 Task: Add Surely Non-alcoholic Brut to the cart.
Action: Mouse pressed left at (21, 103)
Screenshot: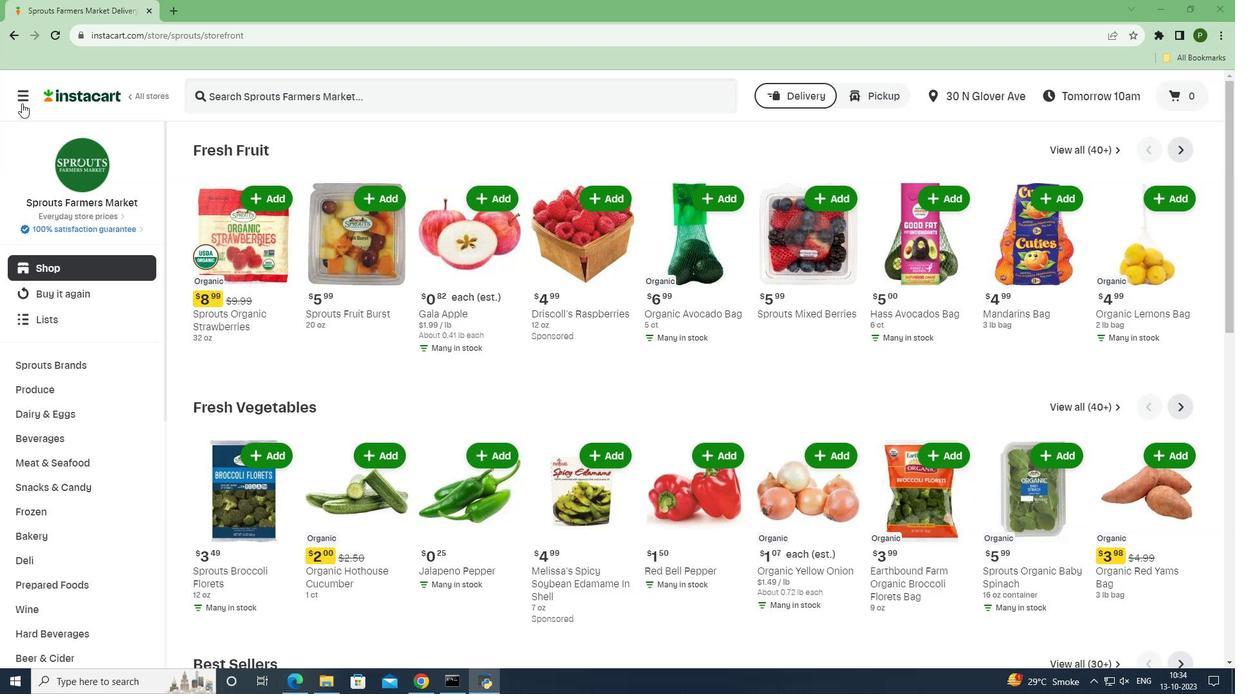 
Action: Mouse moved to (23, 337)
Screenshot: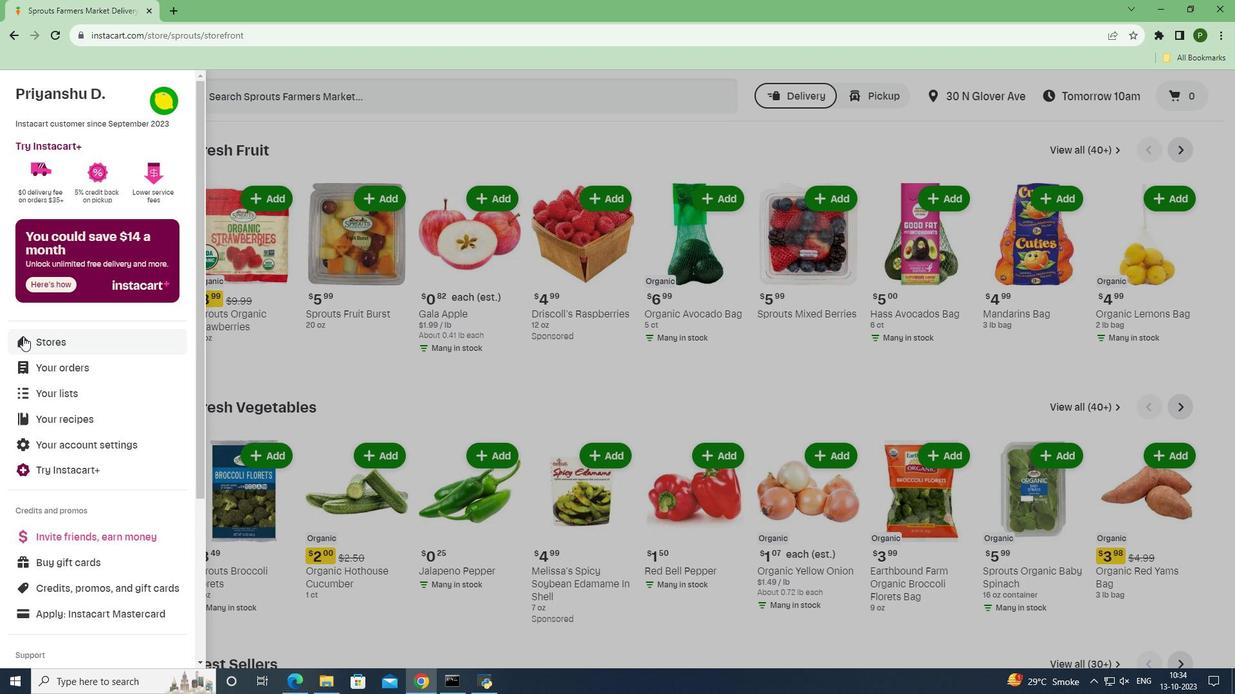 
Action: Mouse pressed left at (23, 337)
Screenshot: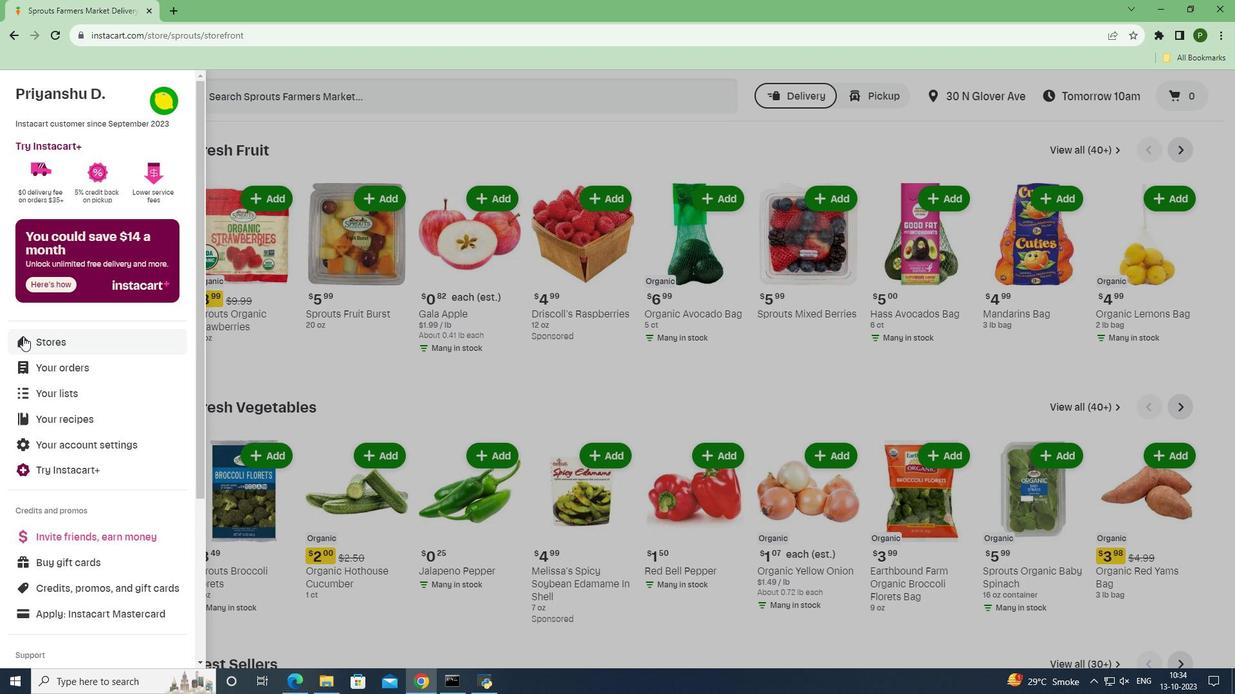 
Action: Mouse moved to (293, 147)
Screenshot: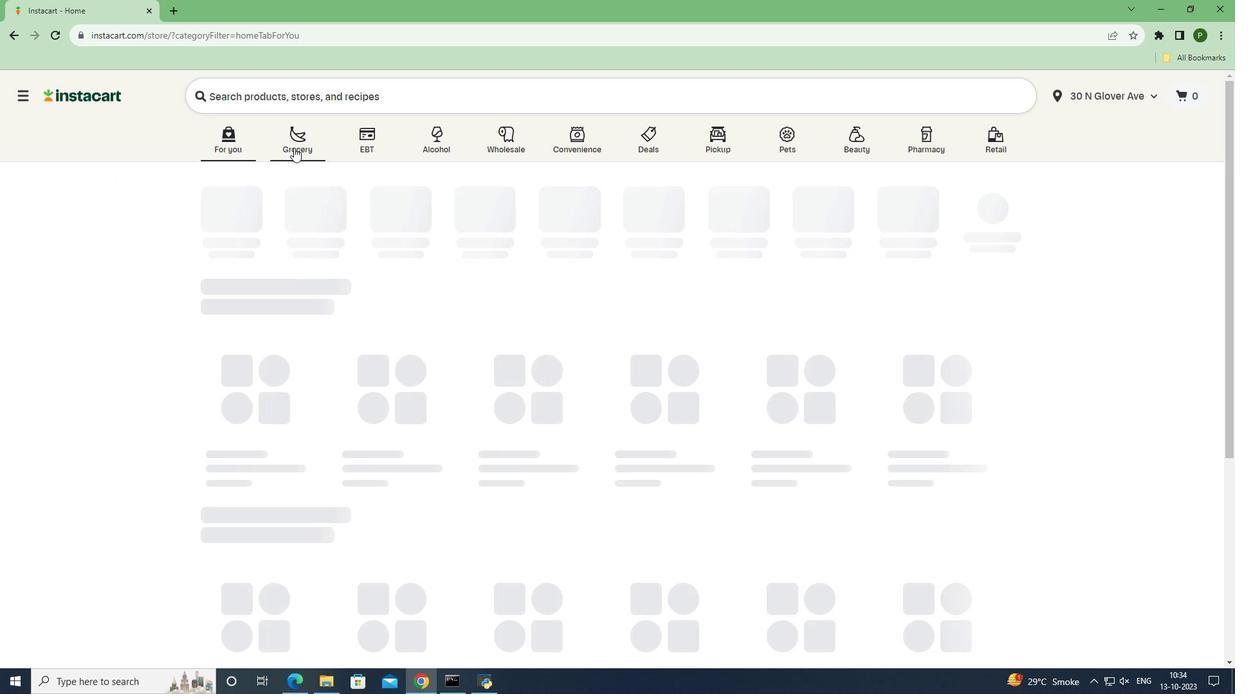 
Action: Mouse pressed left at (293, 147)
Screenshot: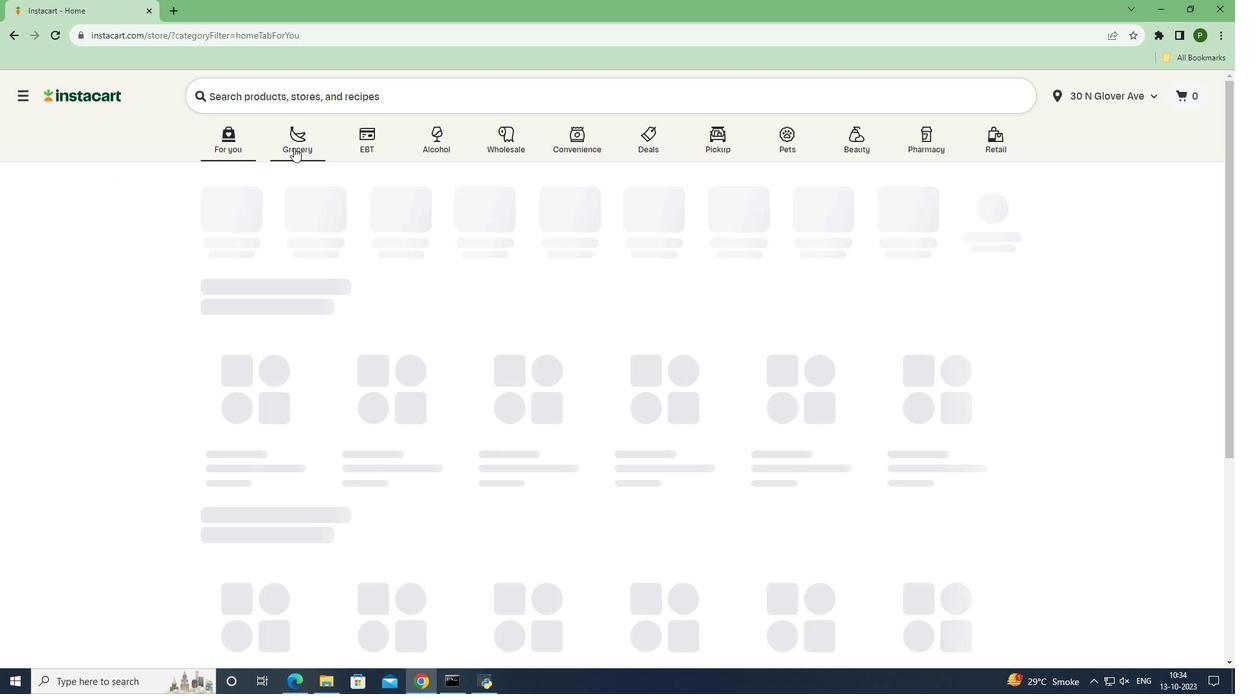 
Action: Mouse moved to (824, 295)
Screenshot: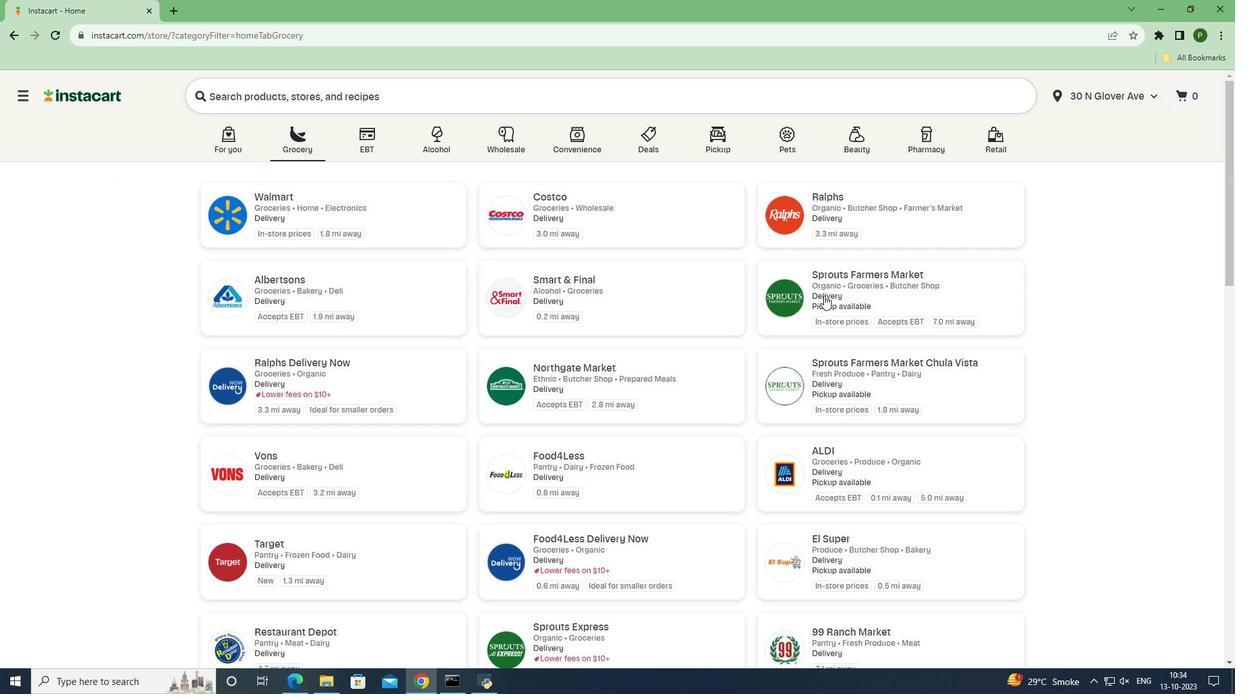 
Action: Mouse pressed left at (824, 295)
Screenshot: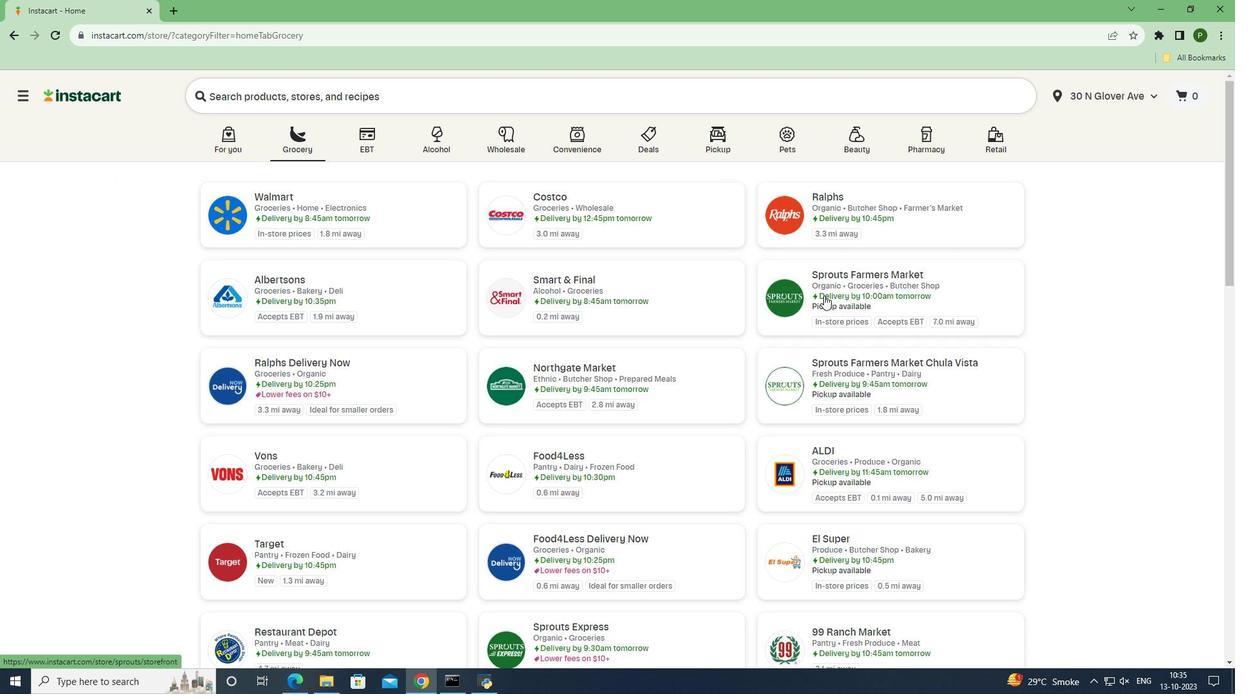 
Action: Mouse moved to (66, 444)
Screenshot: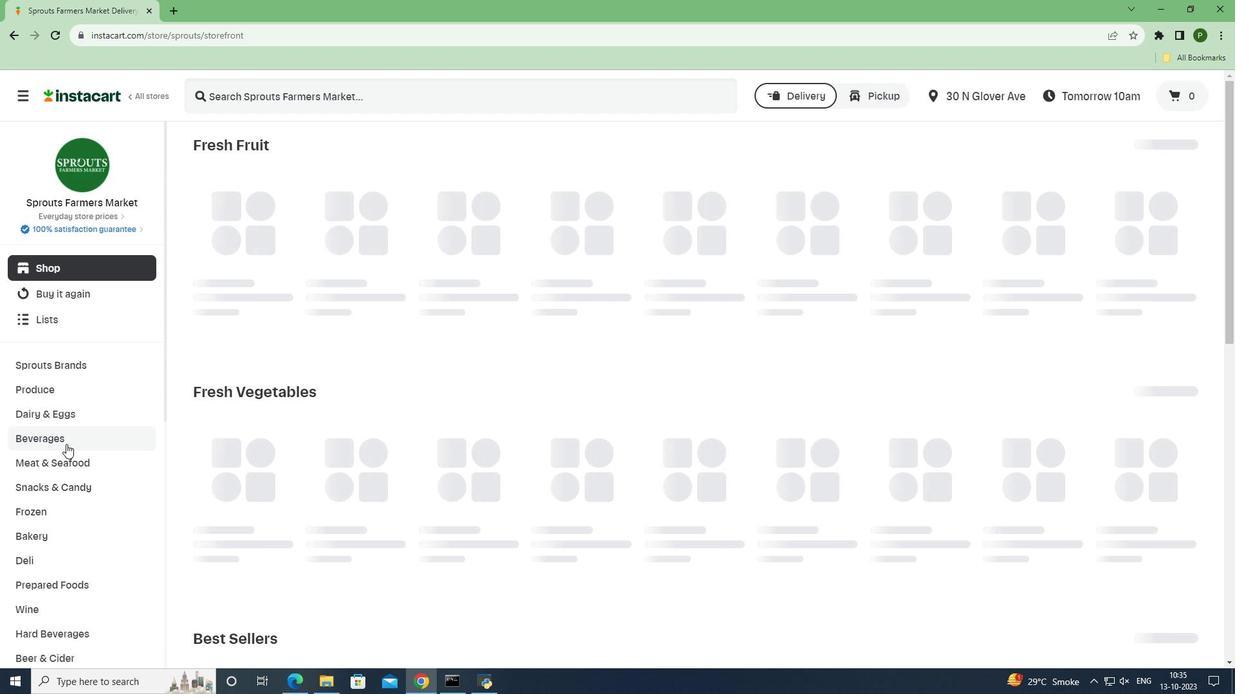 
Action: Mouse pressed left at (66, 444)
Screenshot: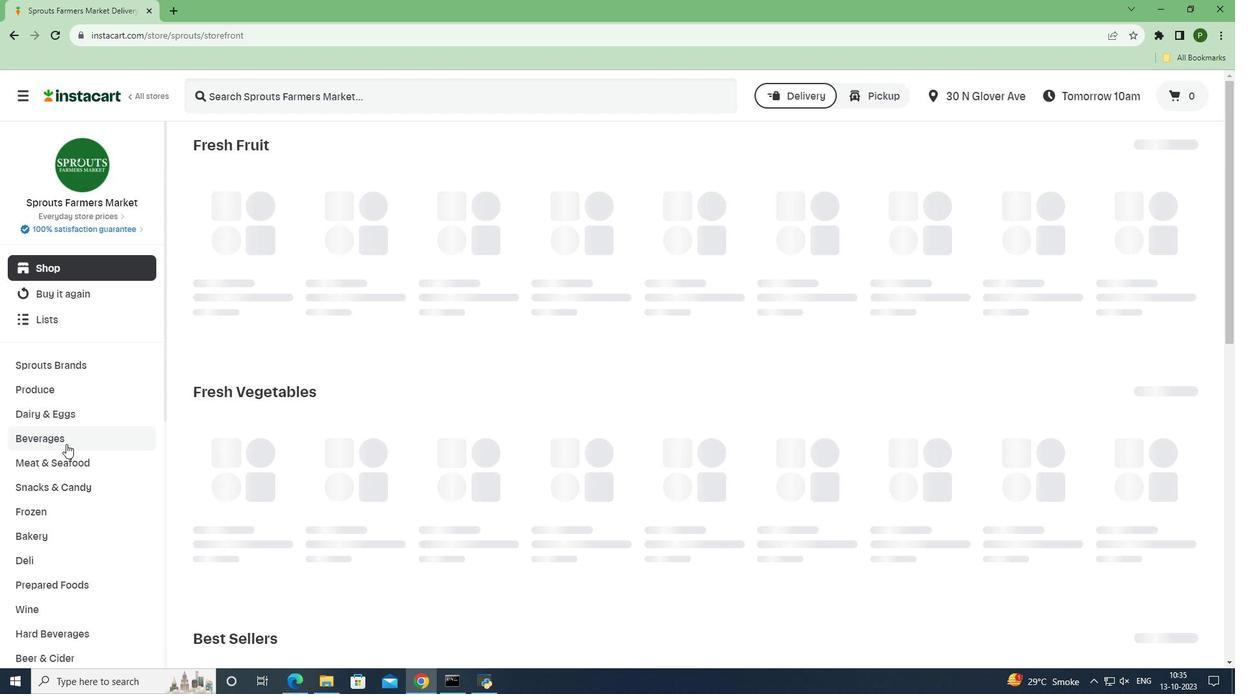 
Action: Mouse moved to (972, 177)
Screenshot: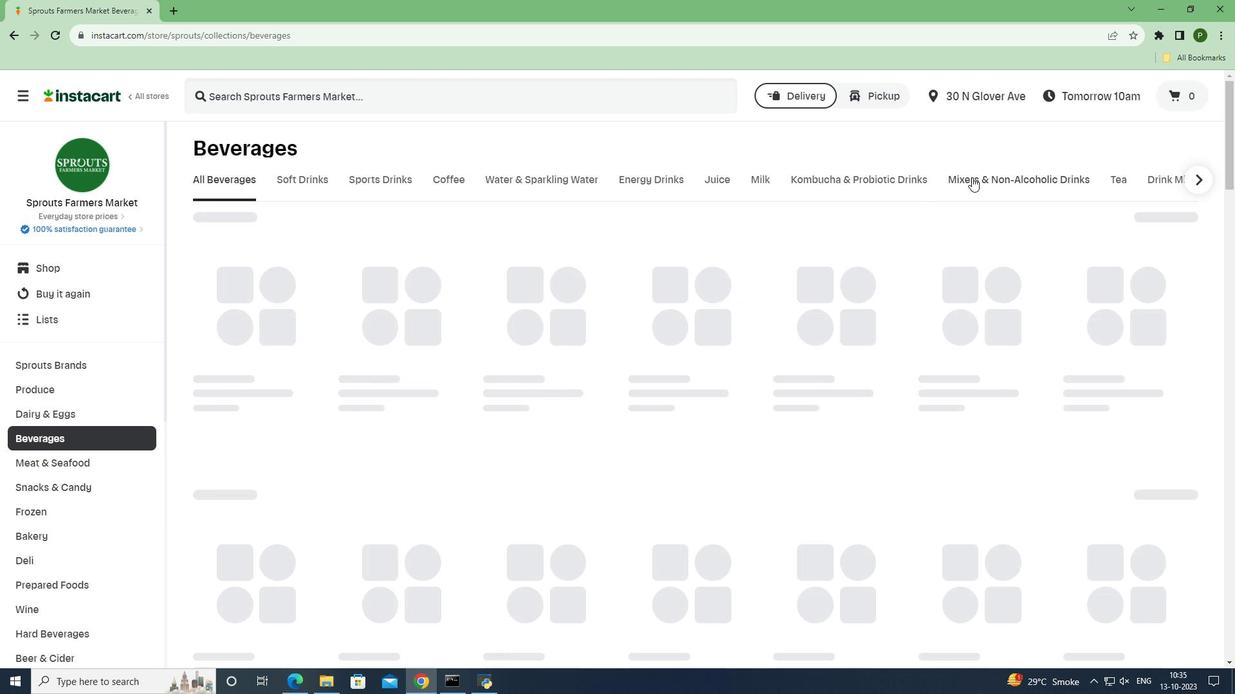 
Action: Mouse pressed left at (972, 177)
Screenshot: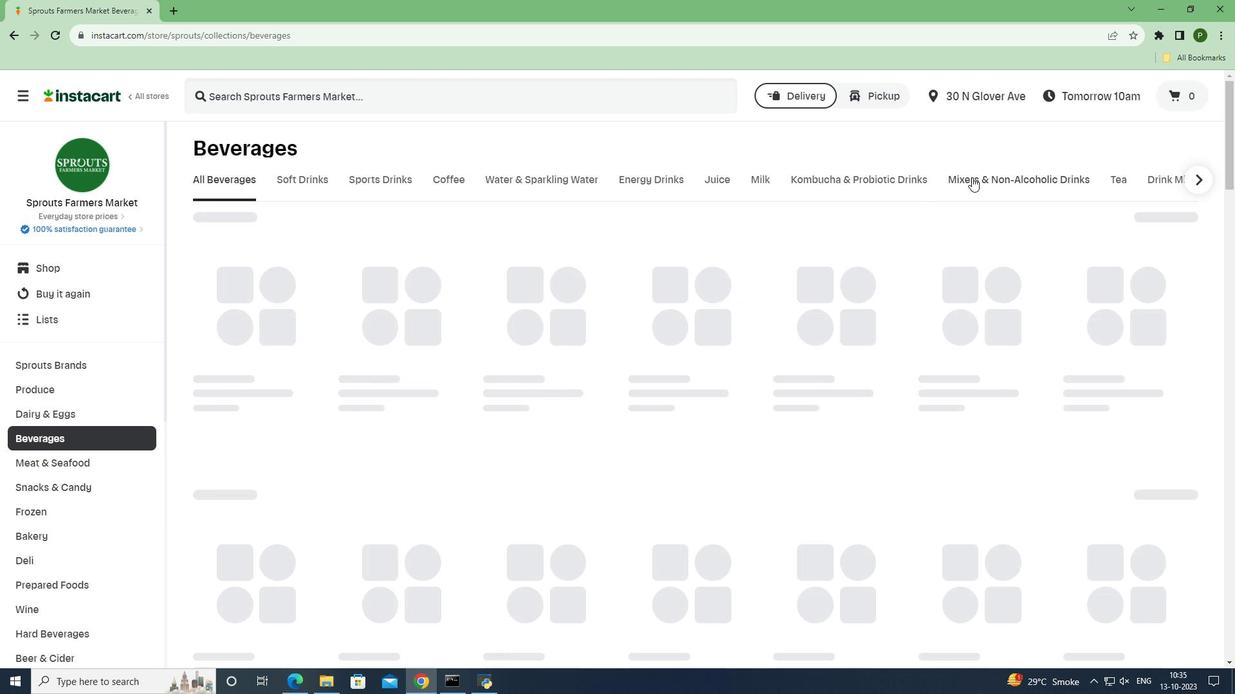 
Action: Mouse moved to (384, 93)
Screenshot: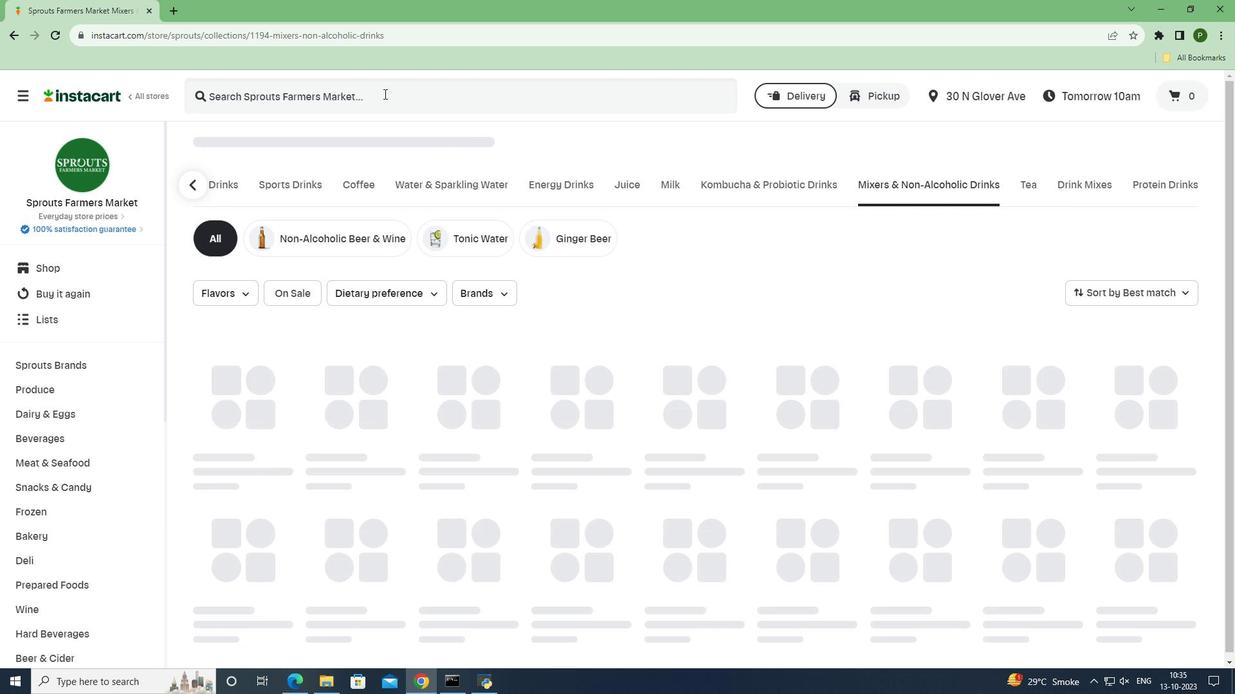 
Action: Mouse pressed left at (384, 93)
Screenshot: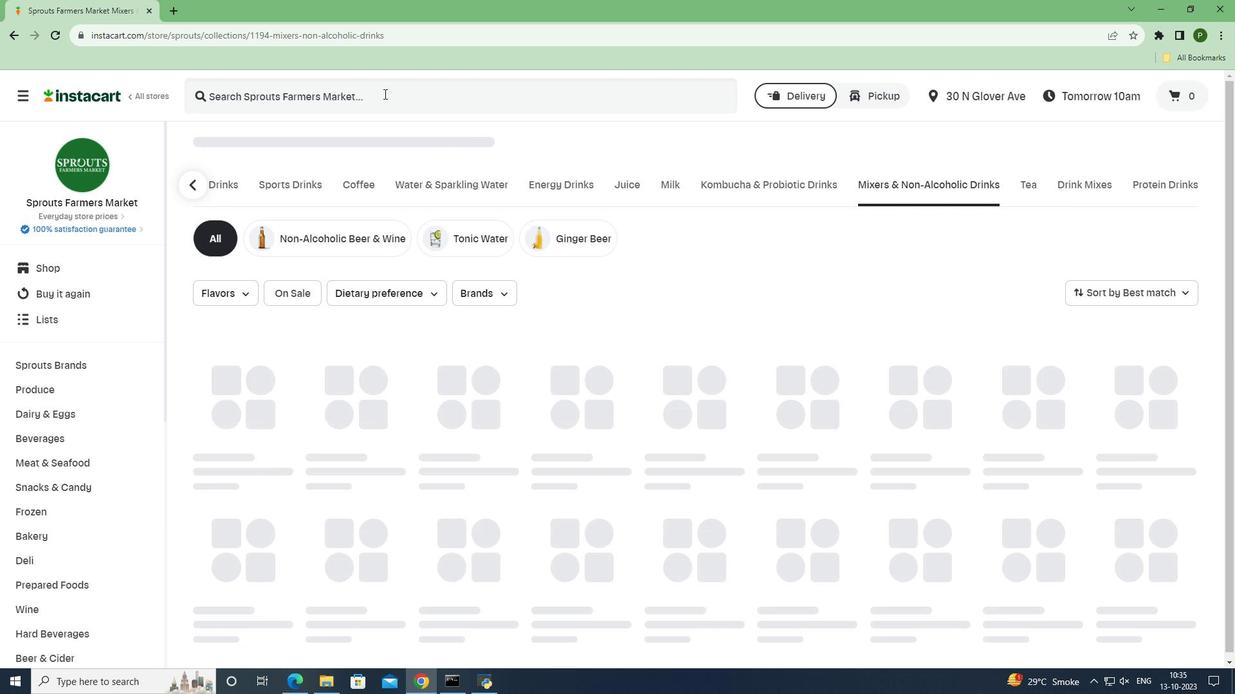 
Action: Mouse moved to (382, 93)
Screenshot: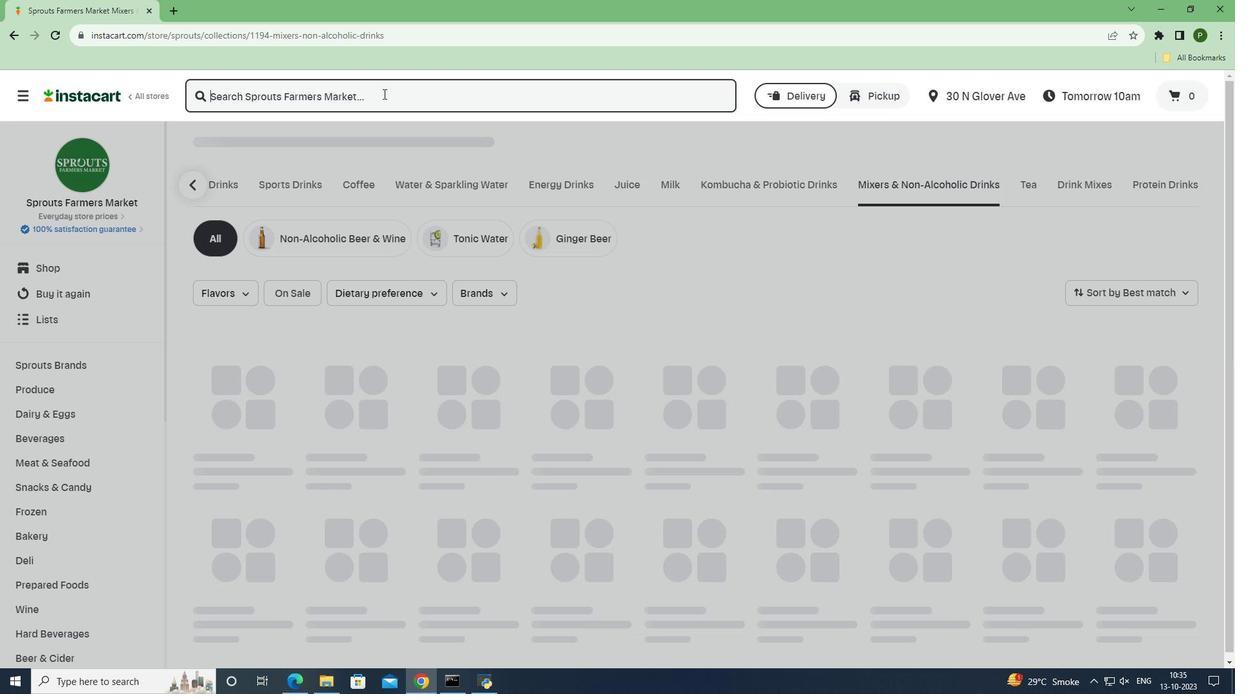 
Action: Key pressed <Key.caps_lock>S<Key.caps_lock>urely<Key.space><Key.caps_lock>N<Key.caps_lock>on-<Key.caps_lock>A<Key.caps_lock>lcoholic<Key.space><Key.caps_lock>B<Key.caps_lock>rut<Key.space><Key.enter>
Screenshot: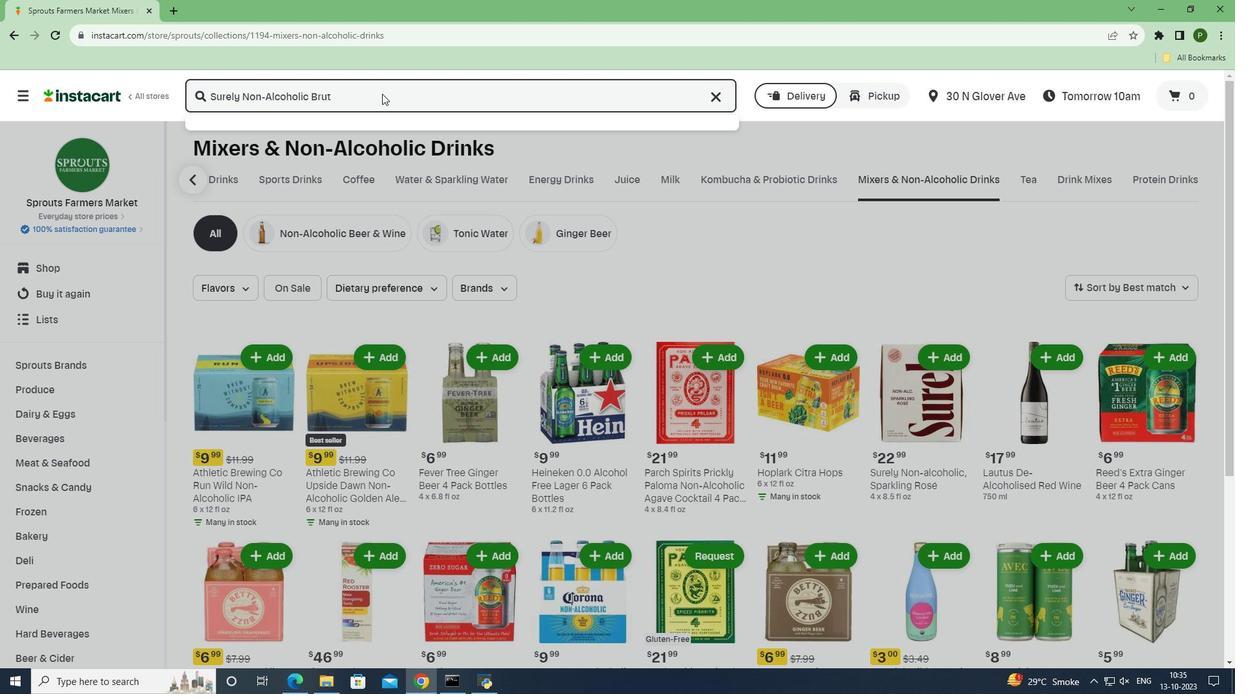 
Action: Mouse moved to (351, 221)
Screenshot: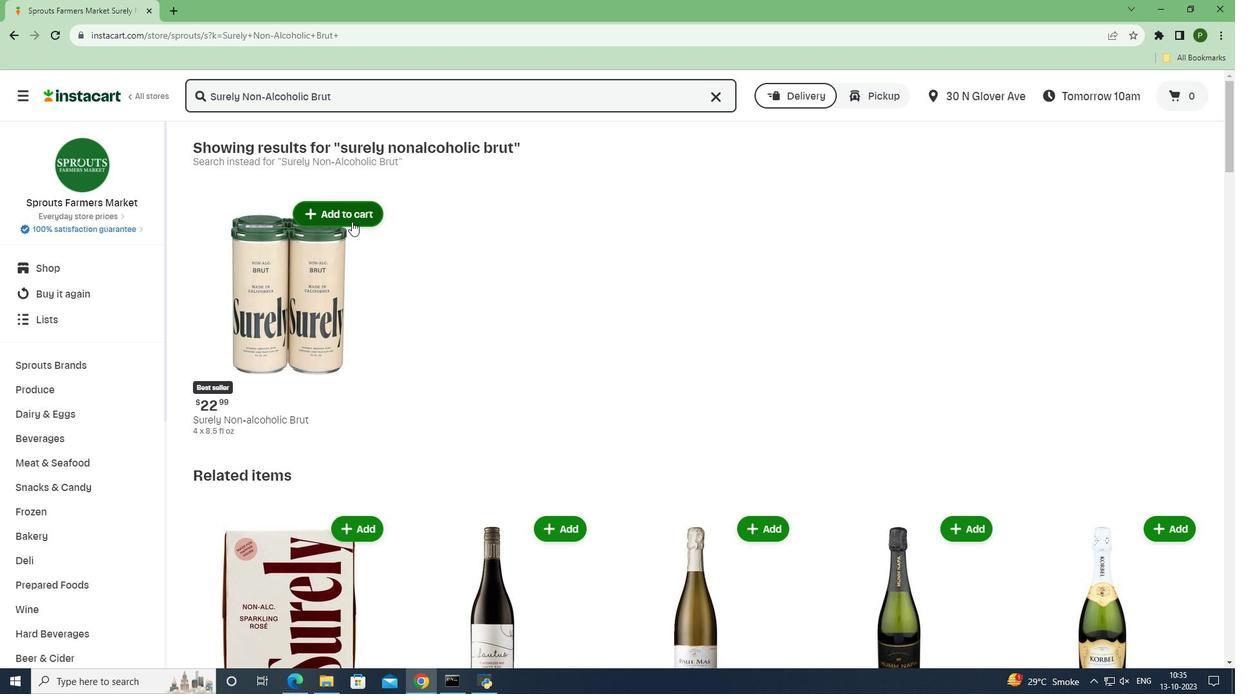 
Action: Mouse pressed left at (351, 221)
Screenshot: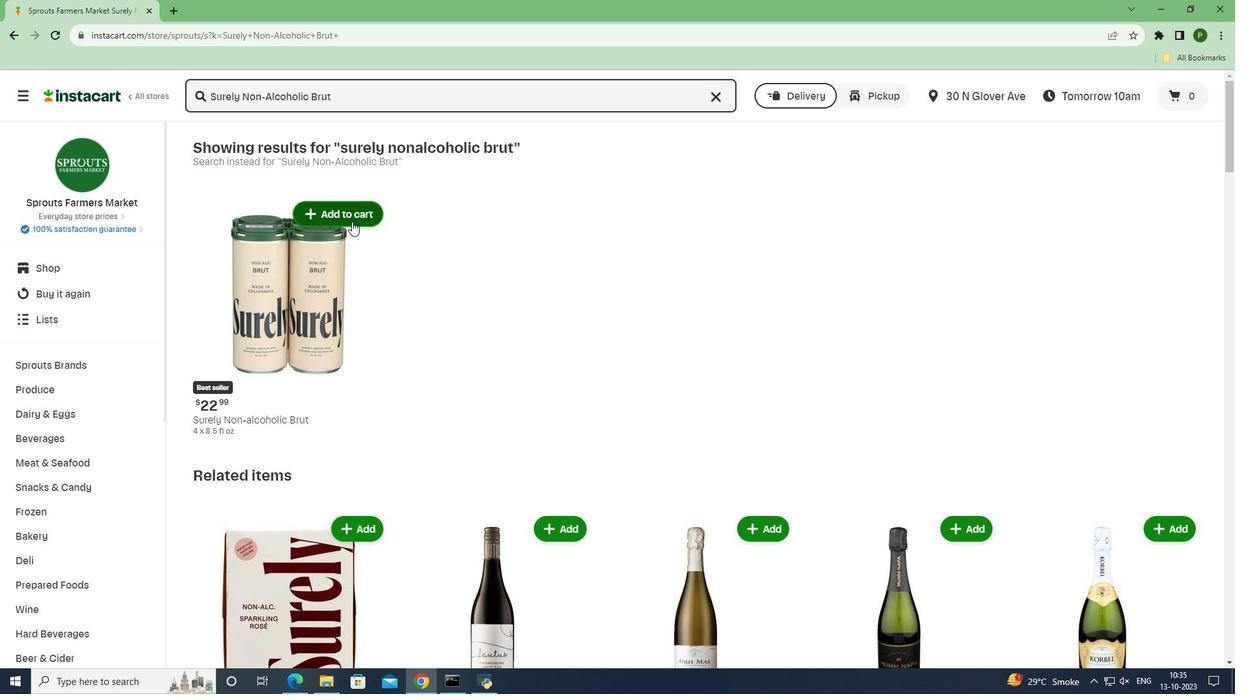 
Action: Mouse moved to (397, 267)
Screenshot: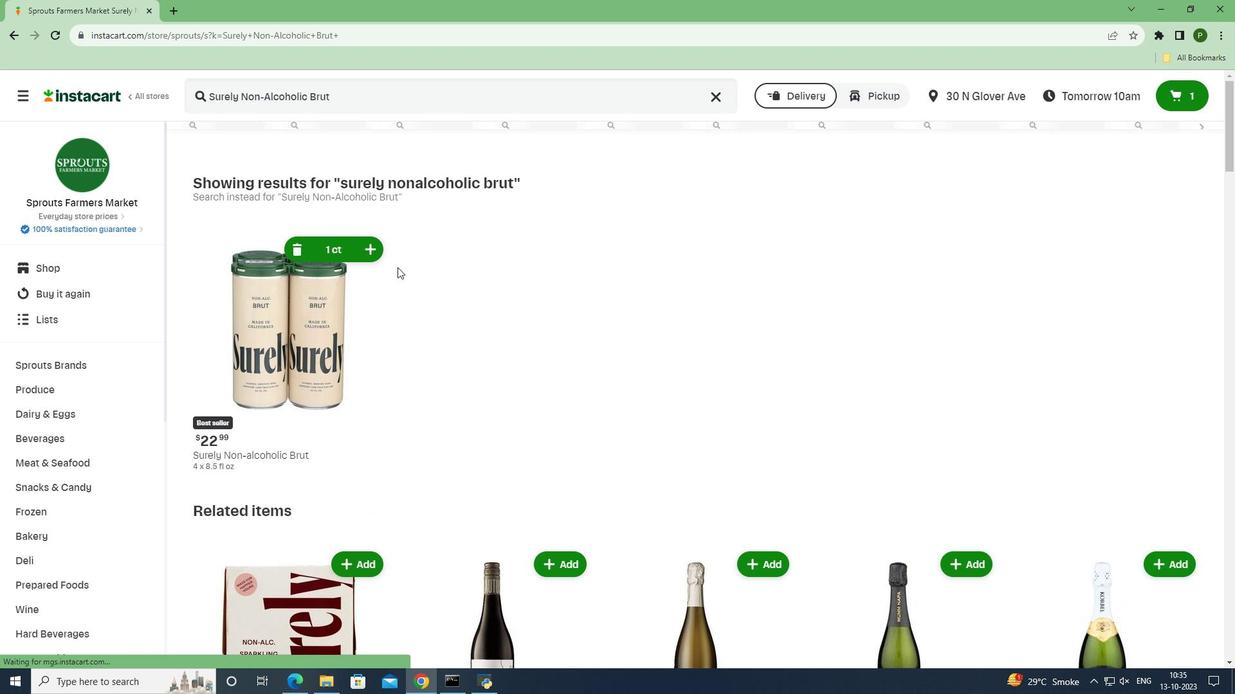 
